 Task: Select a due date automation when advanced on, 2 days after a card is due add basic assigned to member @aryan at 11:00 AM.
Action: Mouse moved to (1136, 91)
Screenshot: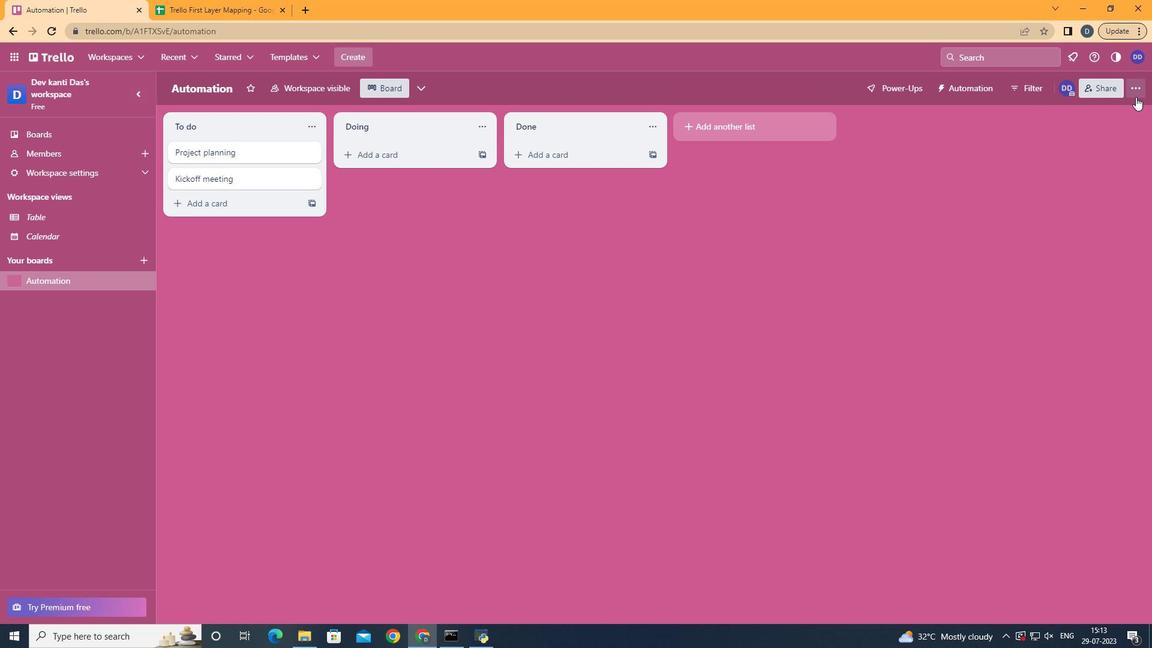 
Action: Mouse pressed left at (1136, 91)
Screenshot: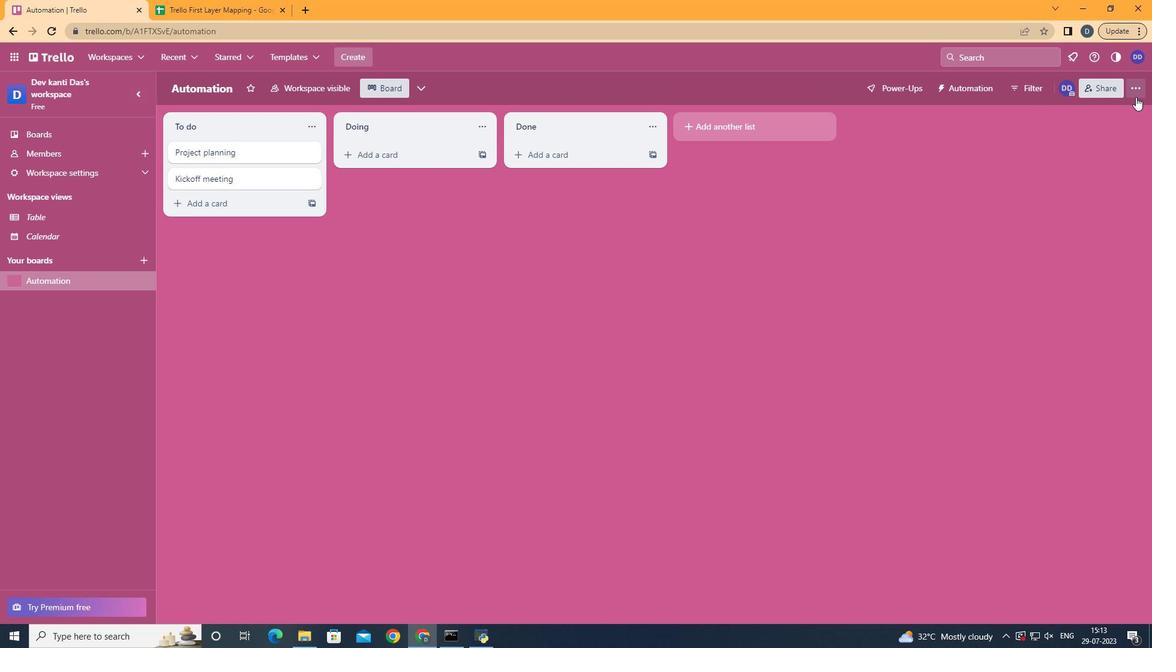 
Action: Mouse moved to (1024, 256)
Screenshot: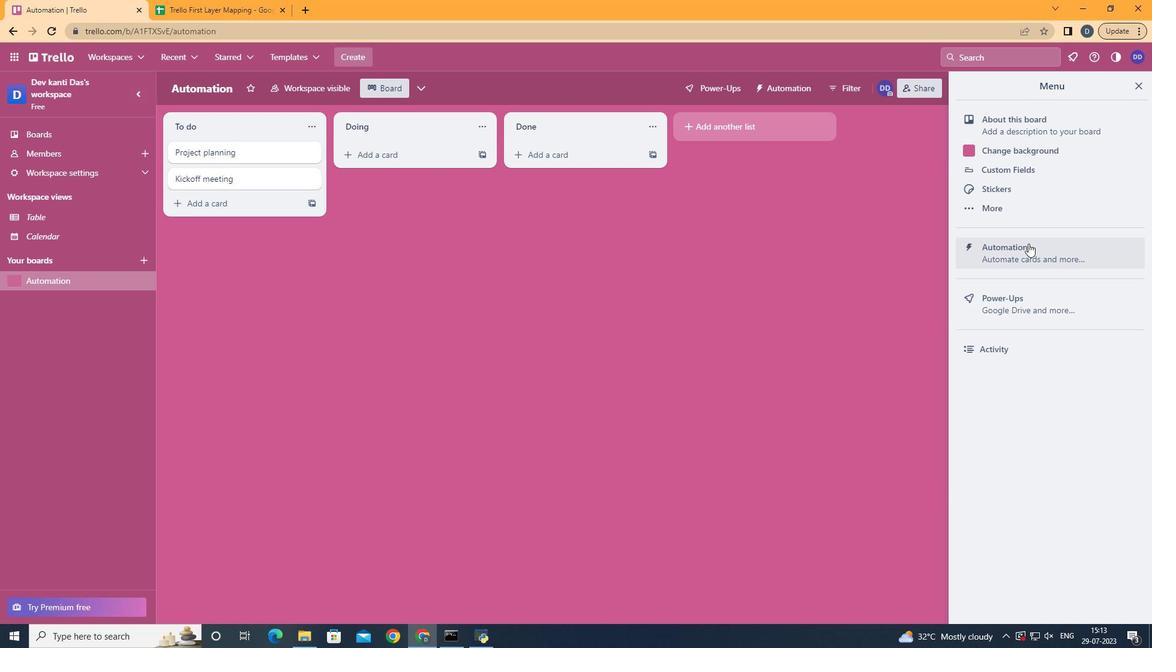 
Action: Mouse pressed left at (1024, 256)
Screenshot: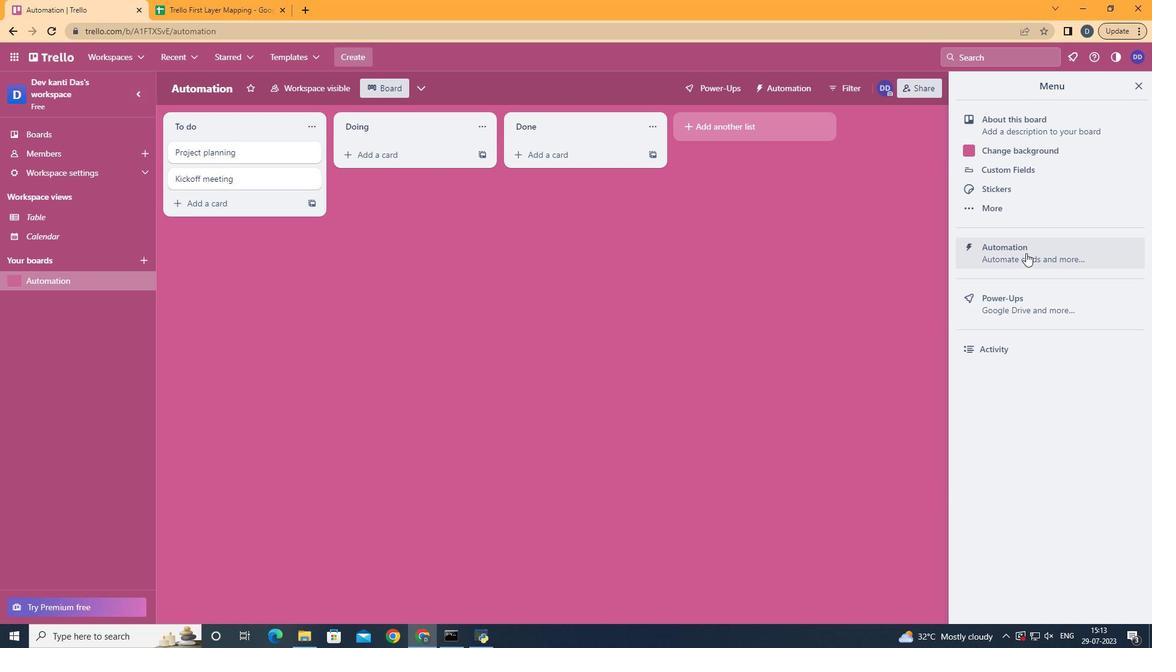 
Action: Mouse moved to (254, 233)
Screenshot: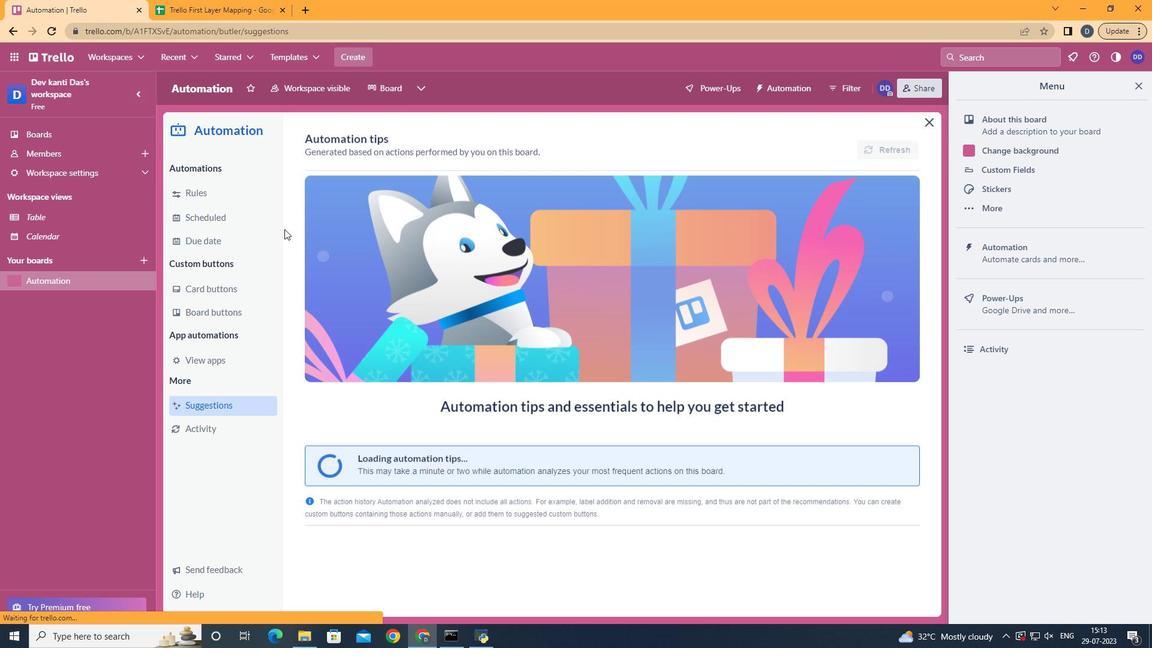 
Action: Mouse pressed left at (254, 233)
Screenshot: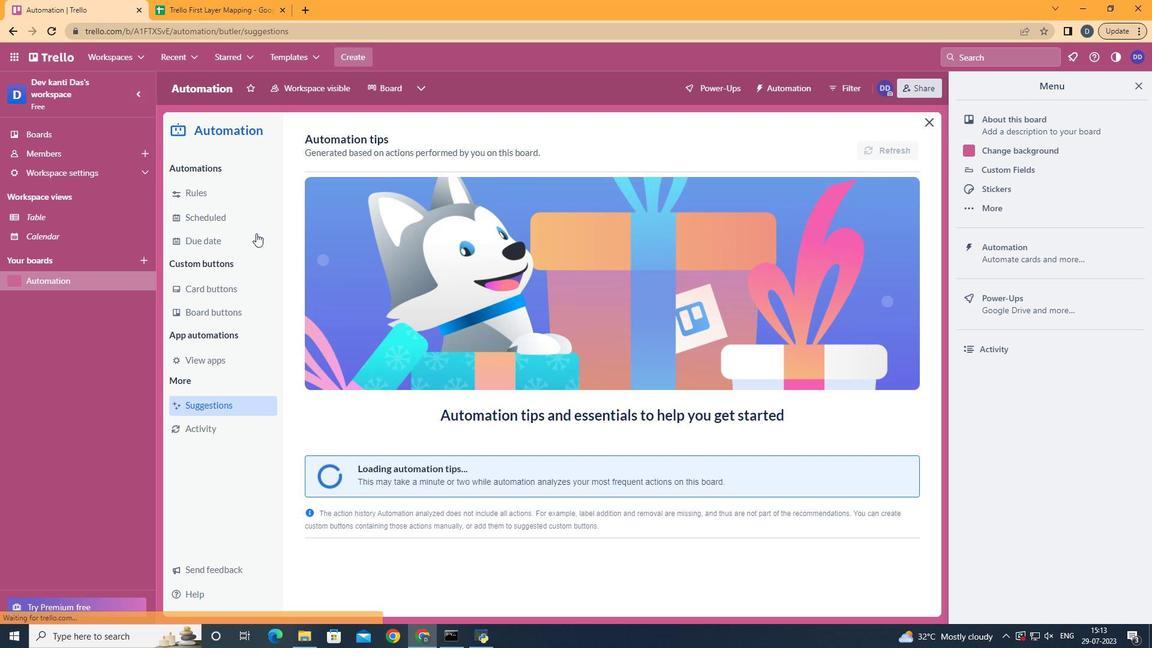
Action: Mouse moved to (851, 145)
Screenshot: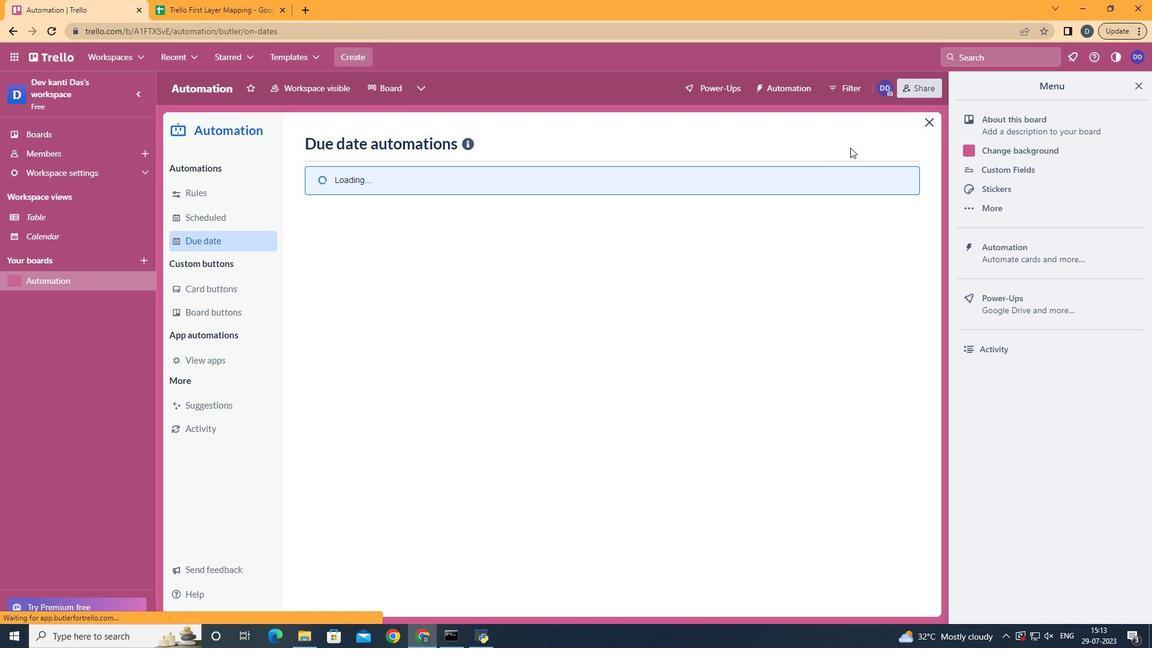 
Action: Mouse pressed left at (851, 145)
Screenshot: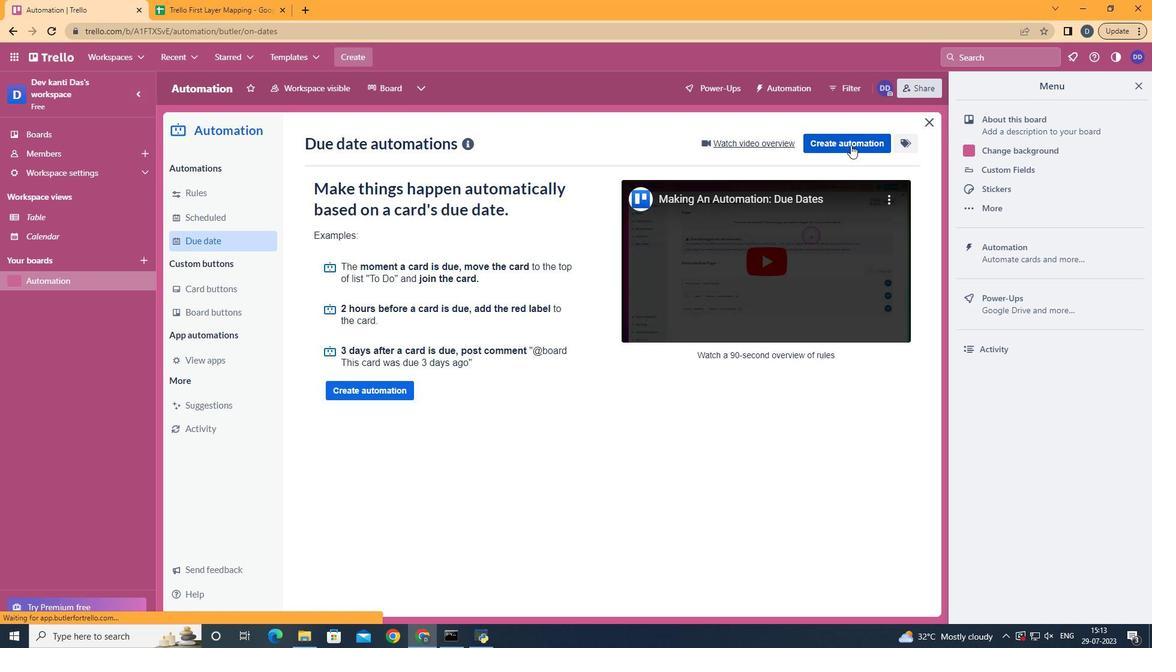 
Action: Mouse moved to (529, 252)
Screenshot: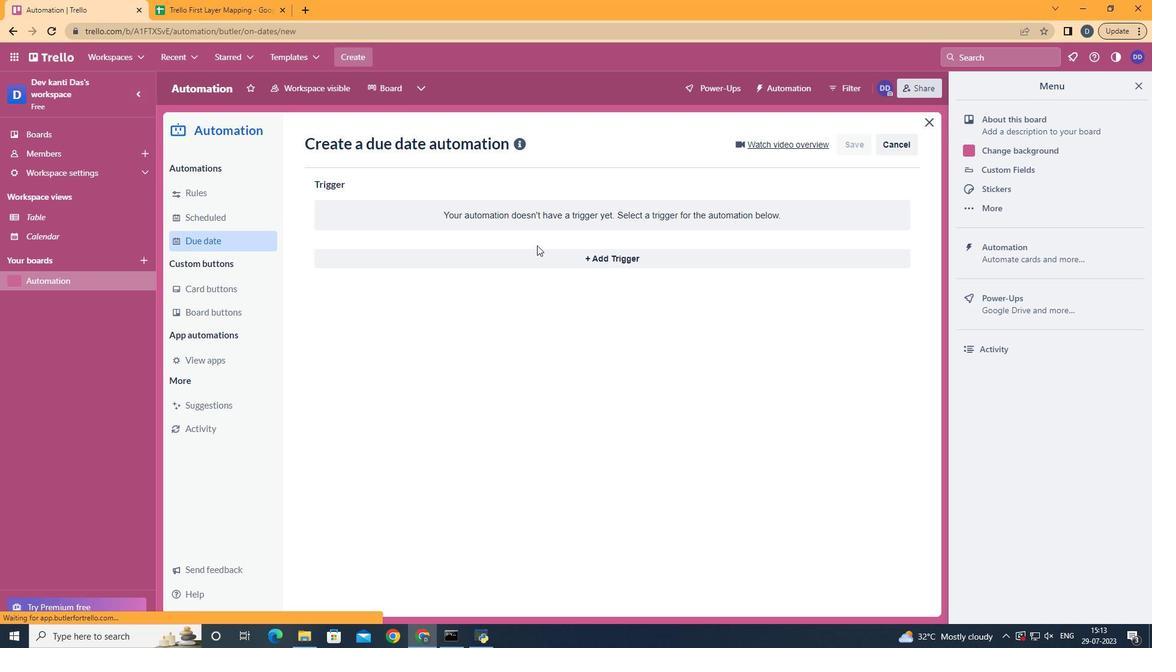 
Action: Mouse pressed left at (529, 252)
Screenshot: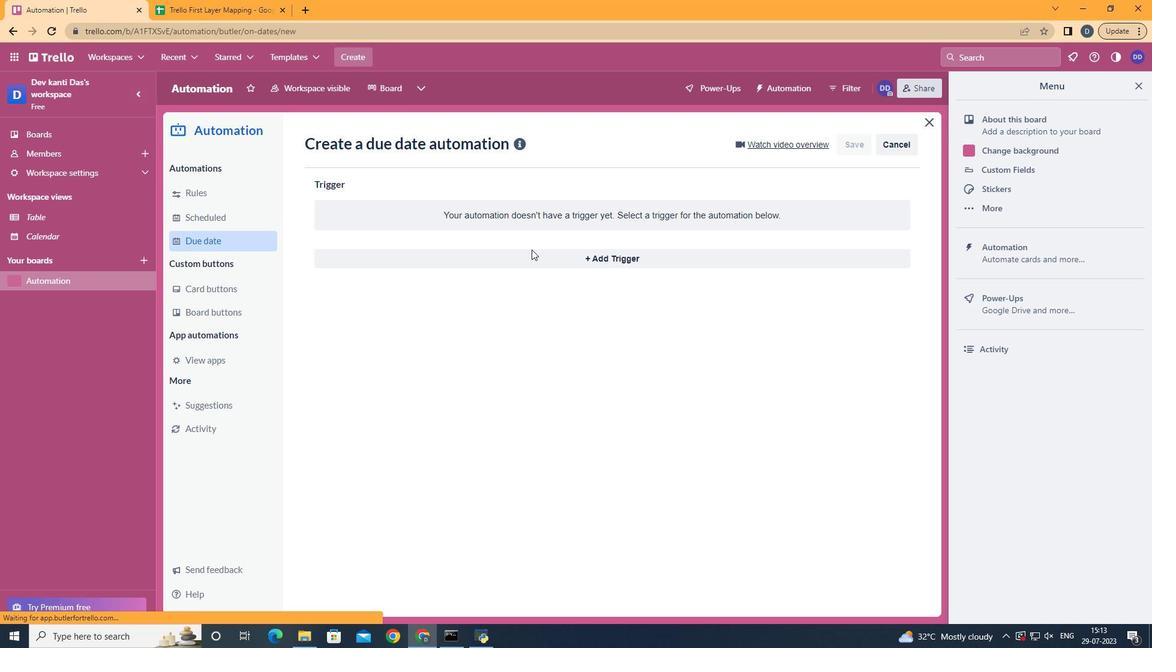 
Action: Mouse moved to (419, 491)
Screenshot: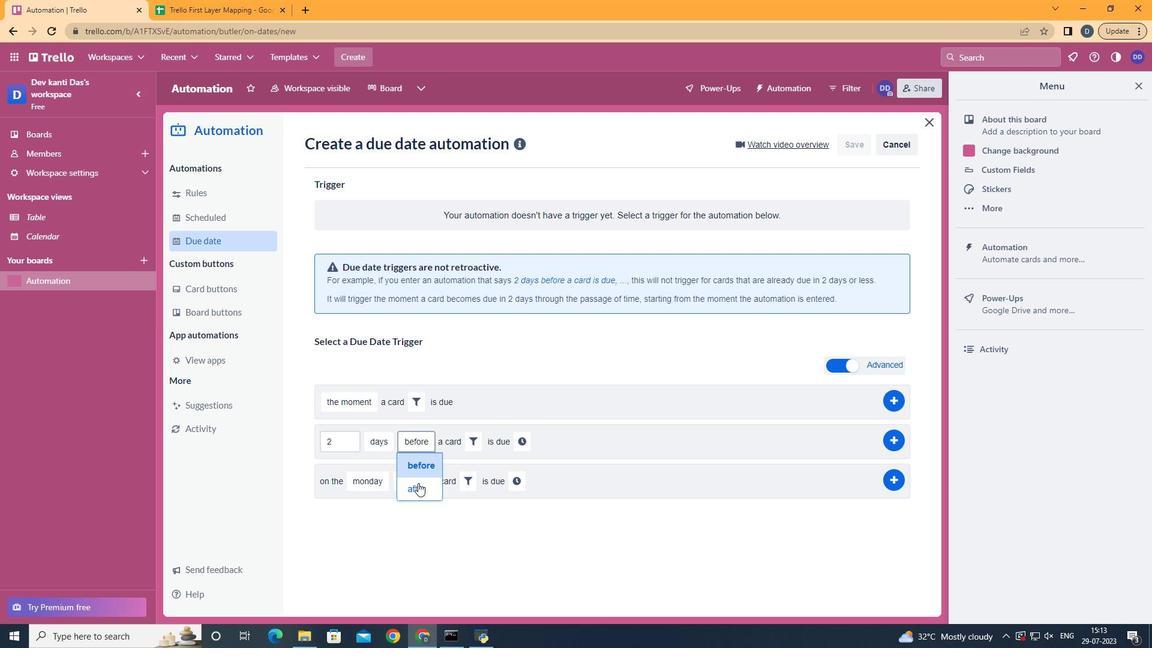 
Action: Mouse pressed left at (419, 491)
Screenshot: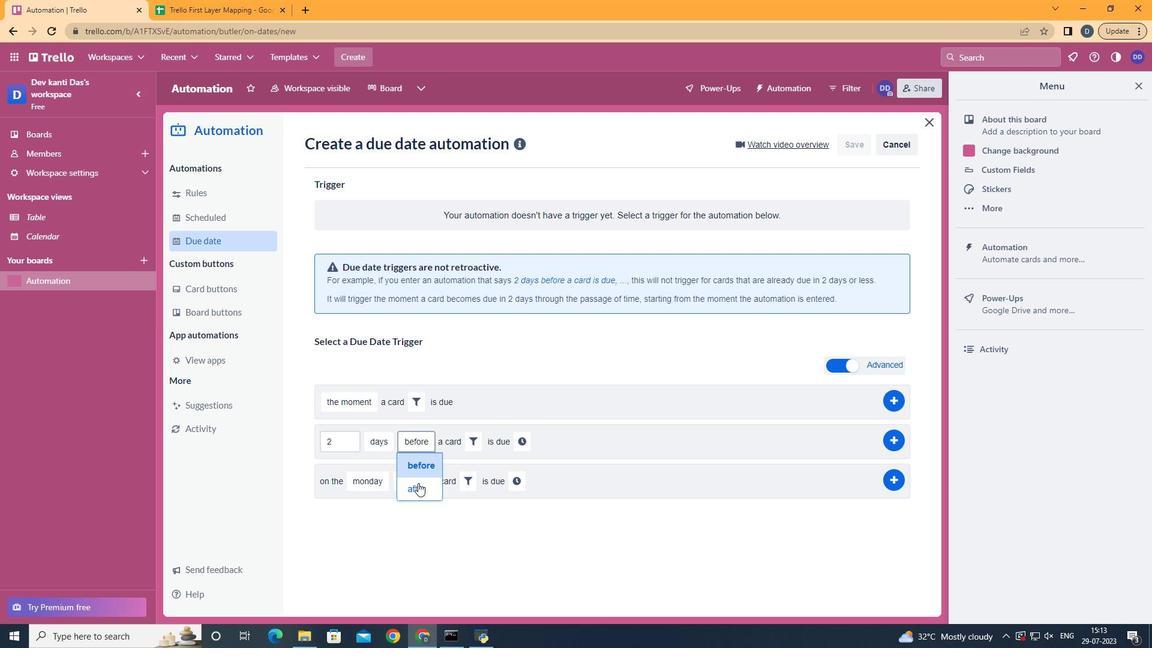 
Action: Mouse moved to (463, 444)
Screenshot: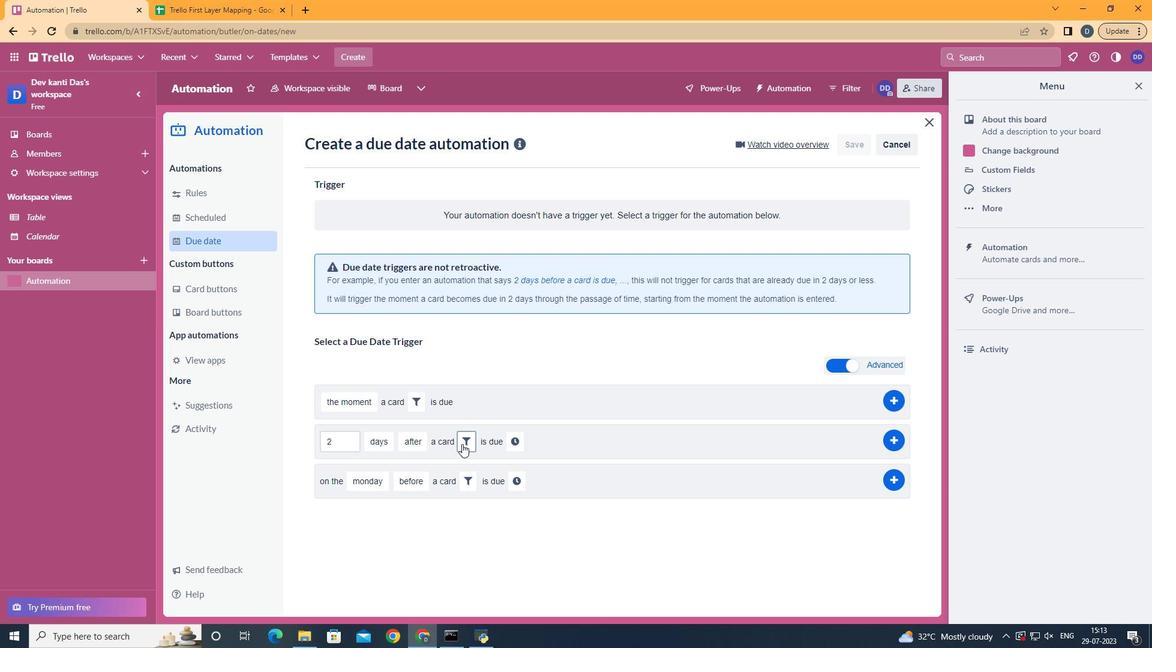 
Action: Mouse pressed left at (463, 444)
Screenshot: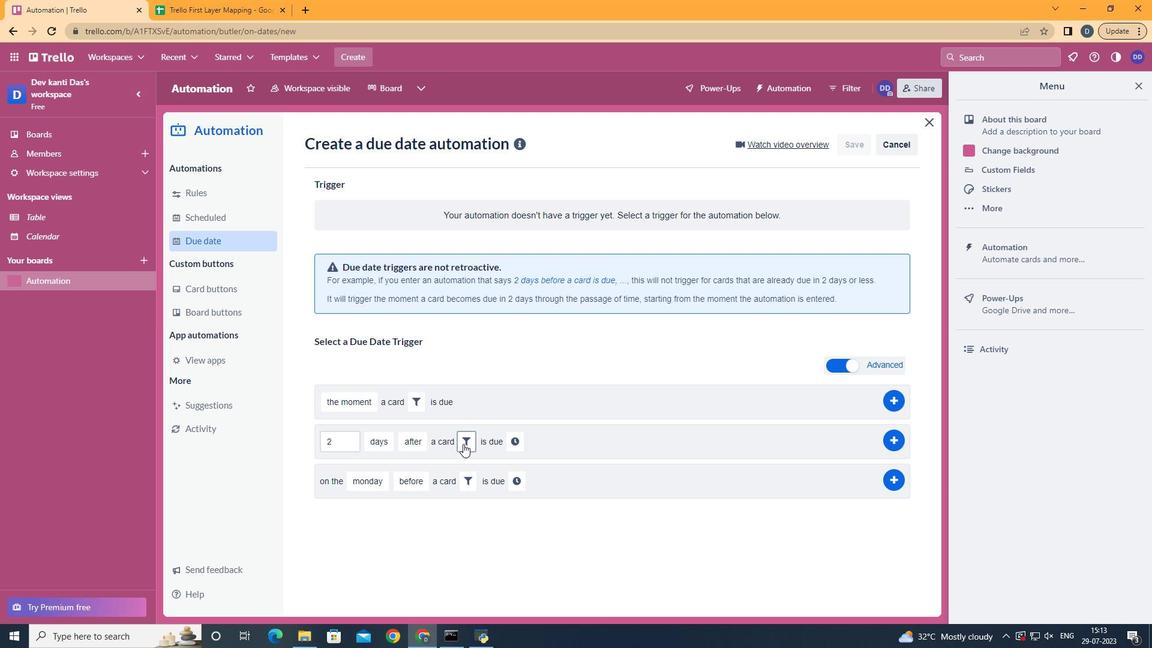 
Action: Mouse moved to (515, 508)
Screenshot: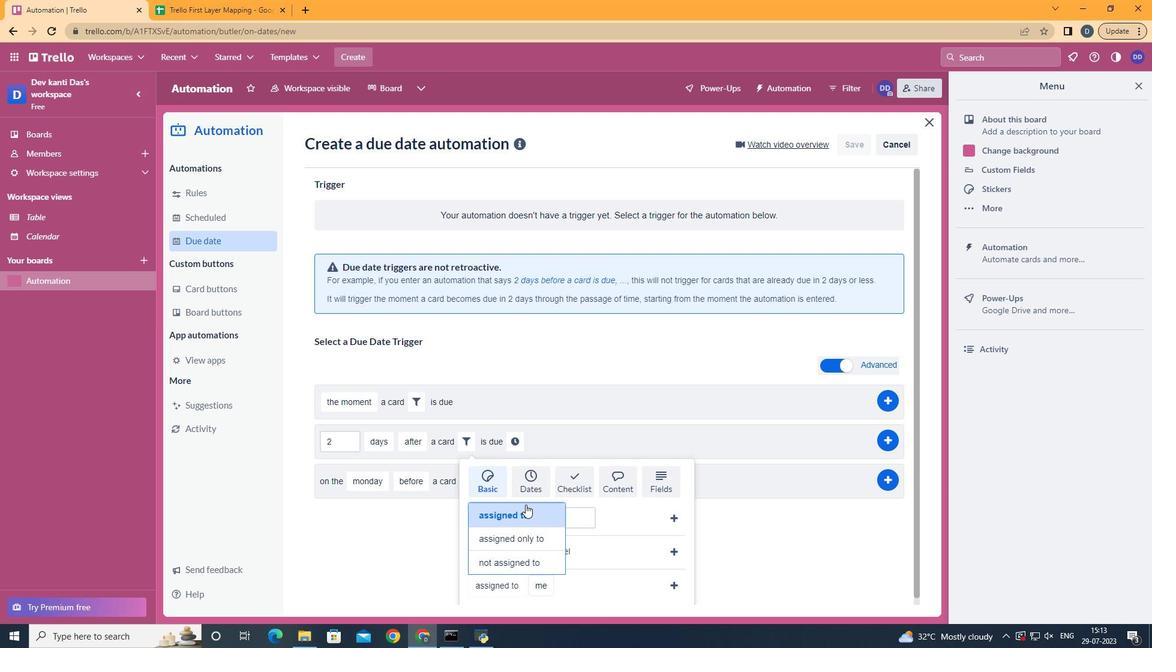 
Action: Mouse pressed left at (515, 508)
Screenshot: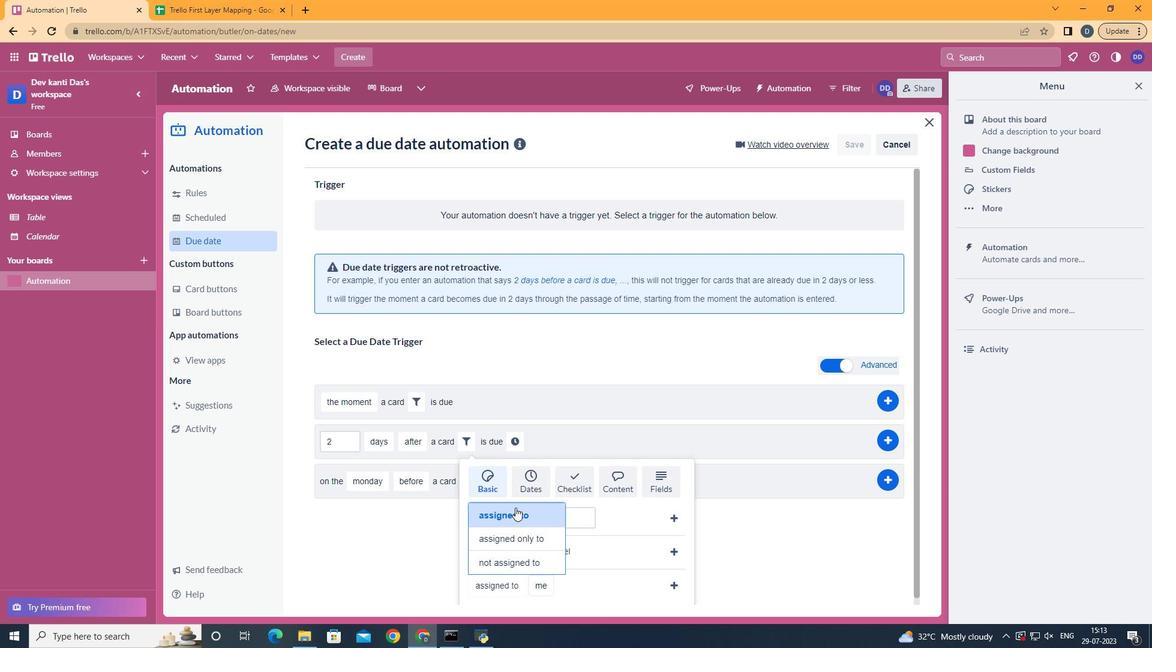 
Action: Mouse moved to (554, 567)
Screenshot: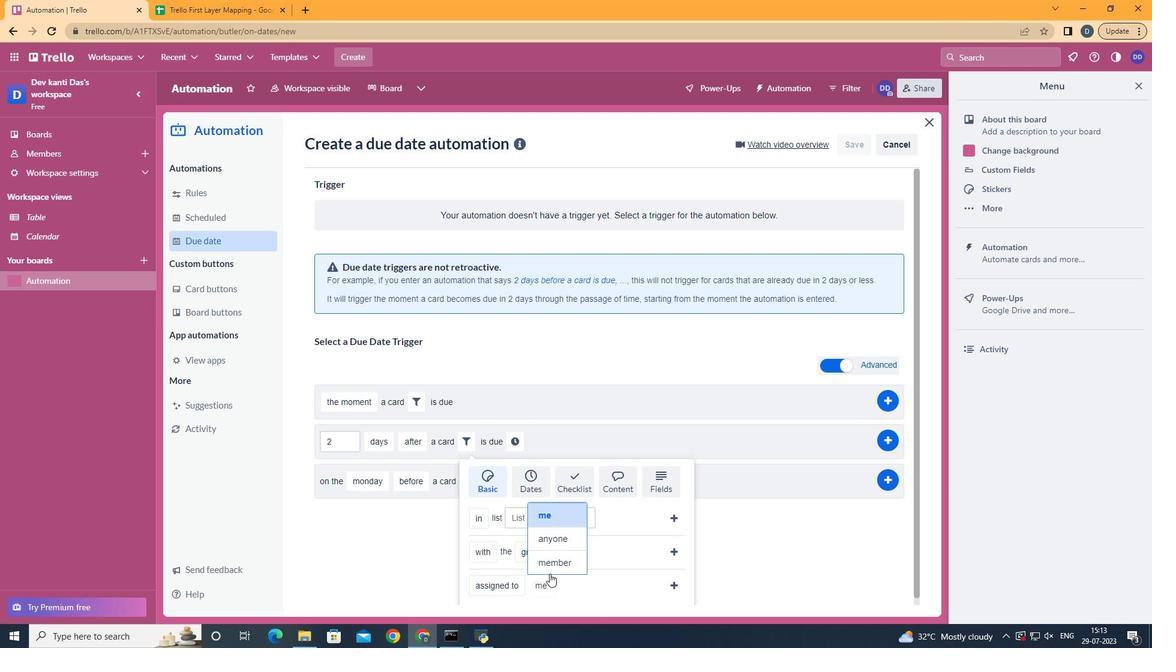 
Action: Mouse pressed left at (554, 567)
Screenshot: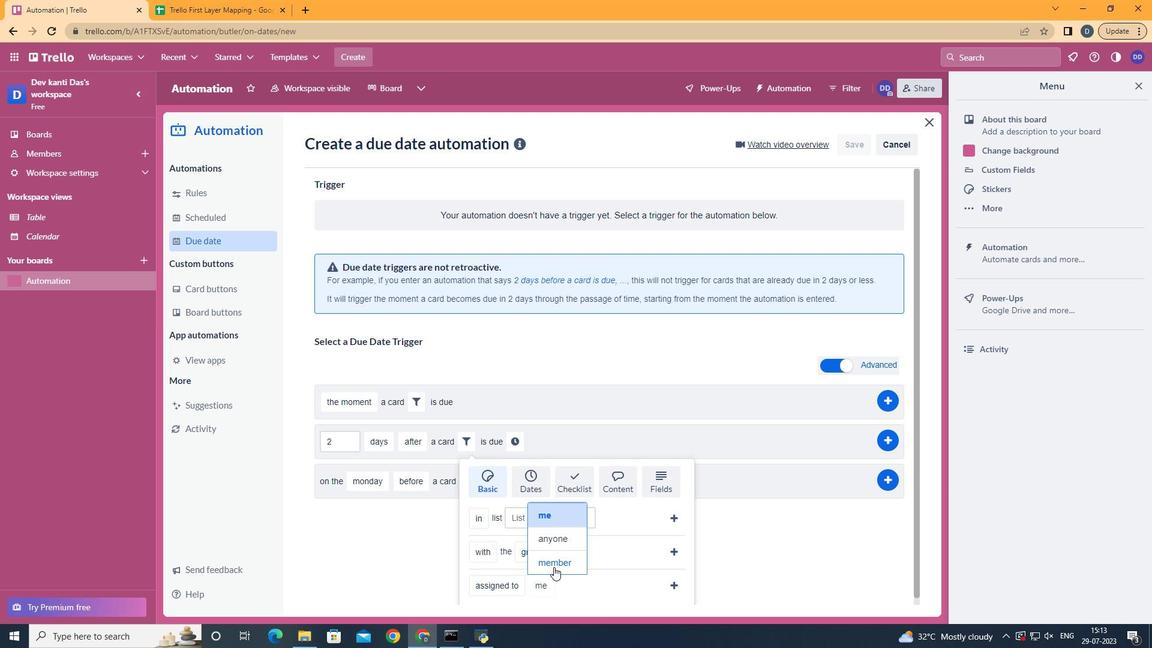 
Action: Mouse moved to (622, 587)
Screenshot: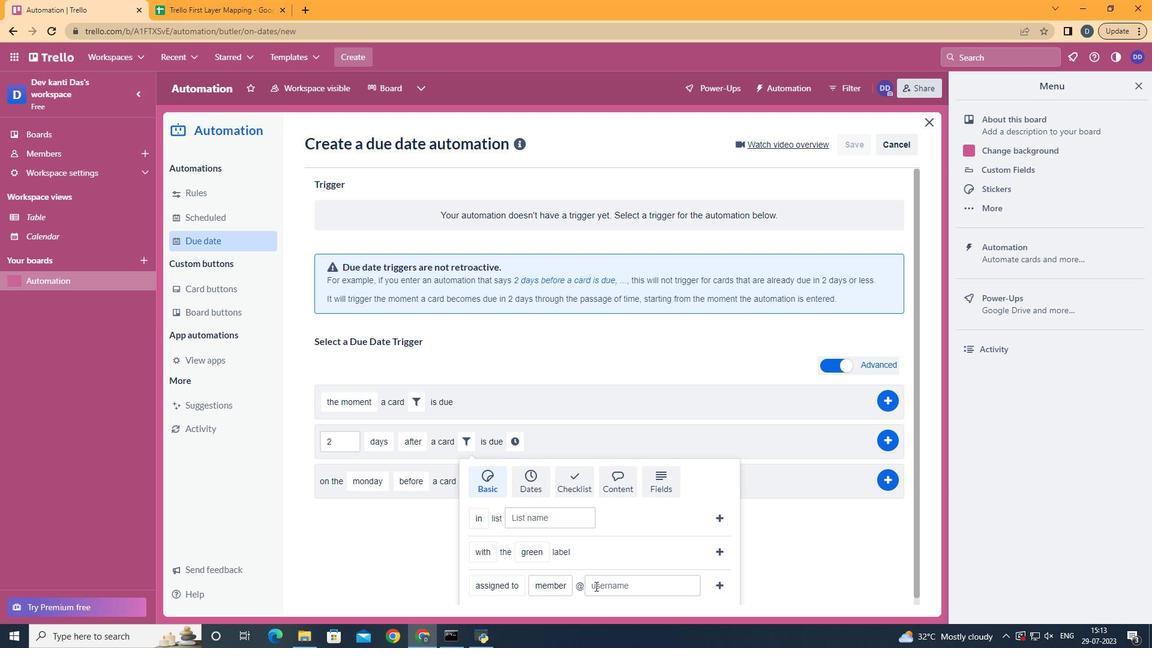 
Action: Mouse pressed left at (622, 587)
Screenshot: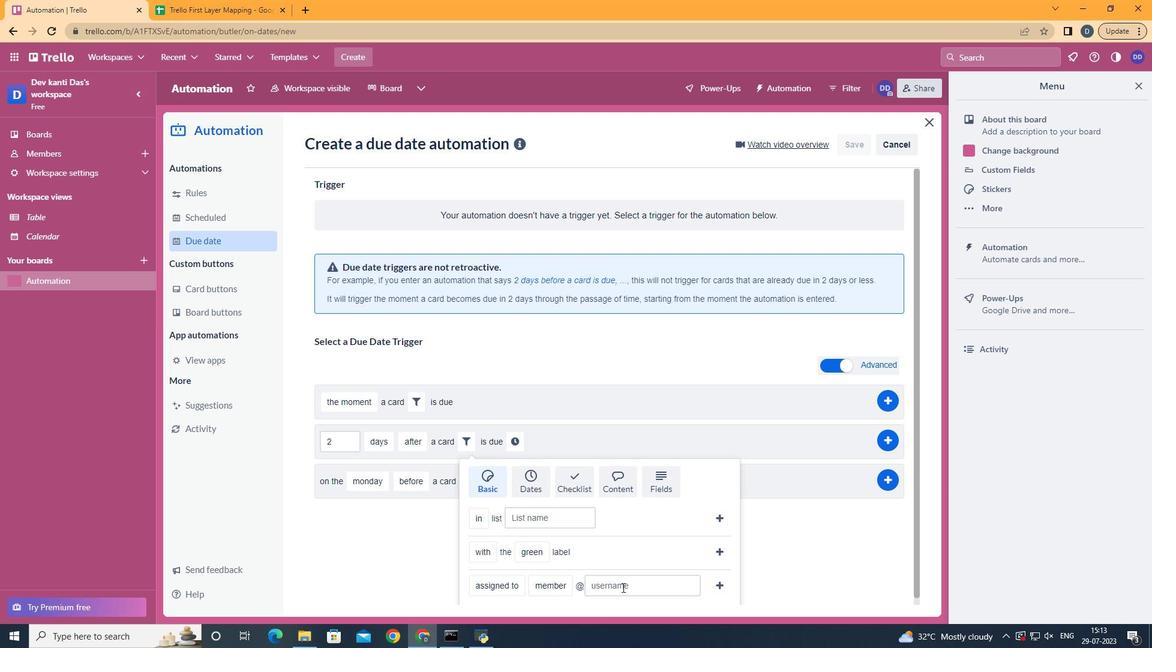 
Action: Key pressed aryan
Screenshot: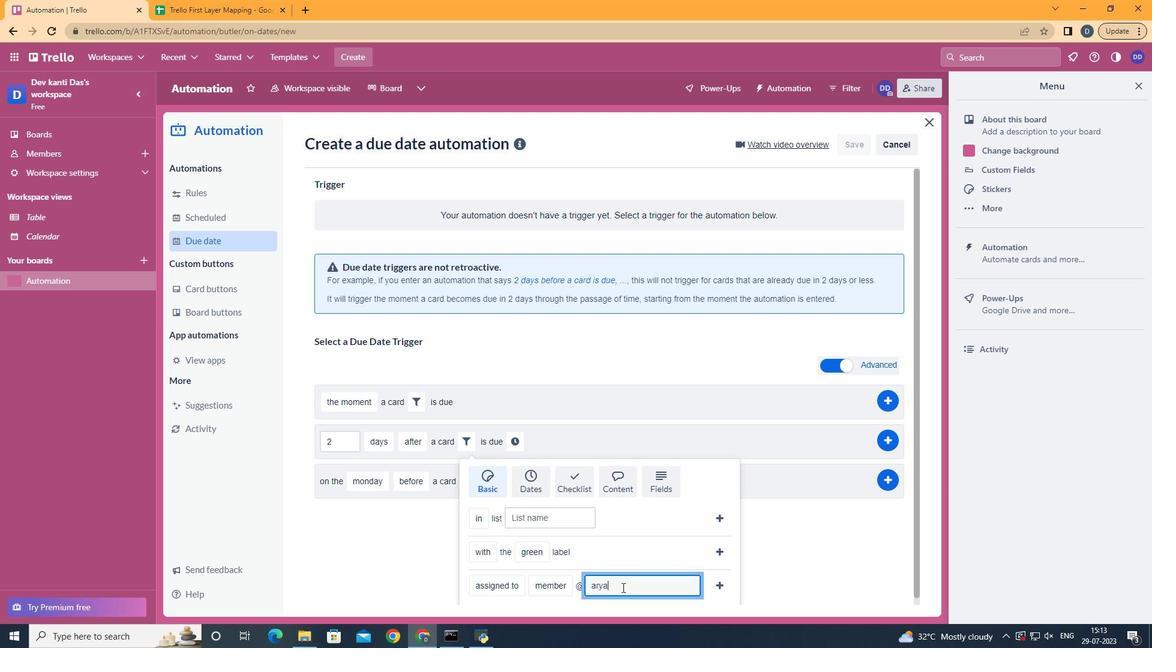 
Action: Mouse moved to (719, 587)
Screenshot: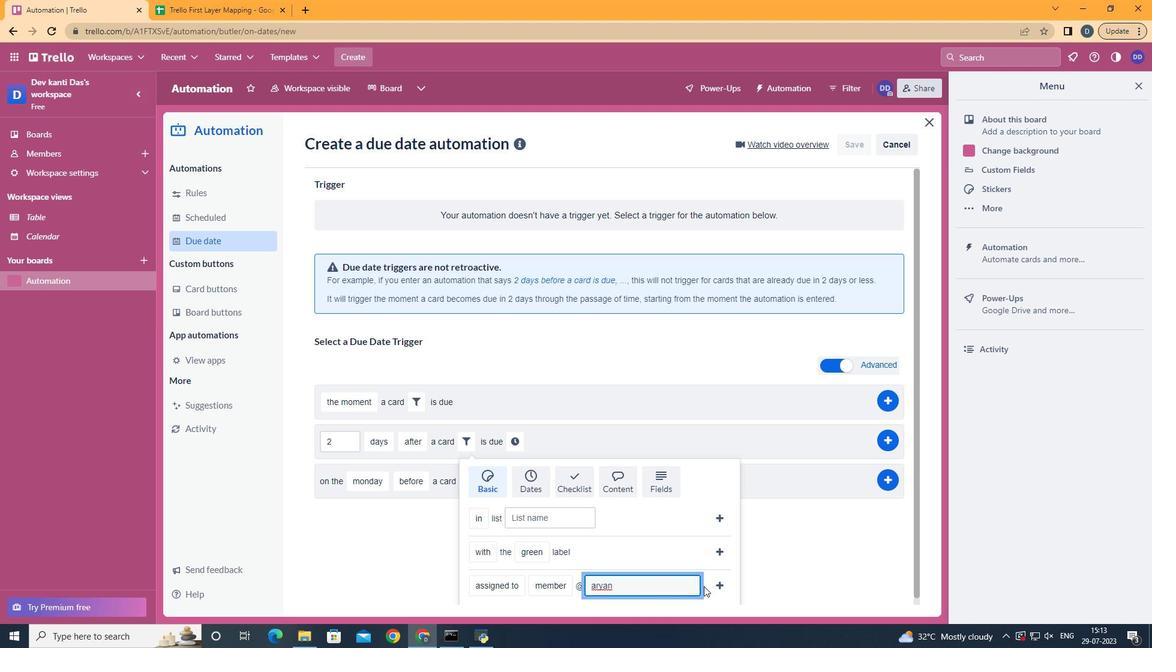 
Action: Mouse pressed left at (719, 587)
Screenshot: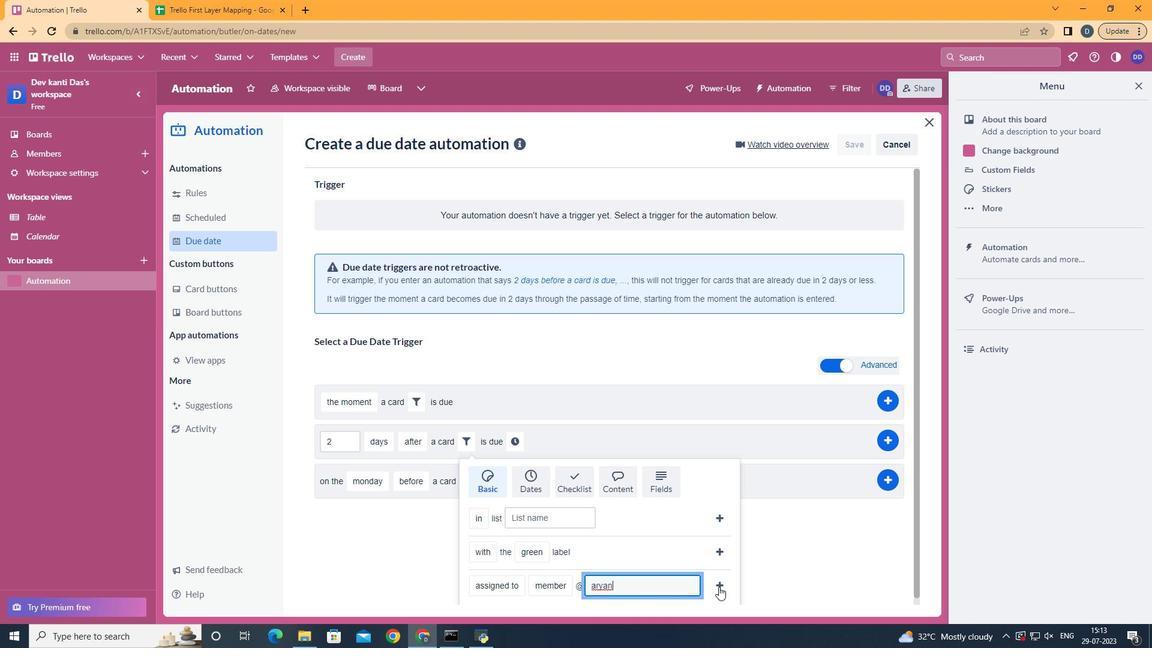 
Action: Mouse moved to (651, 441)
Screenshot: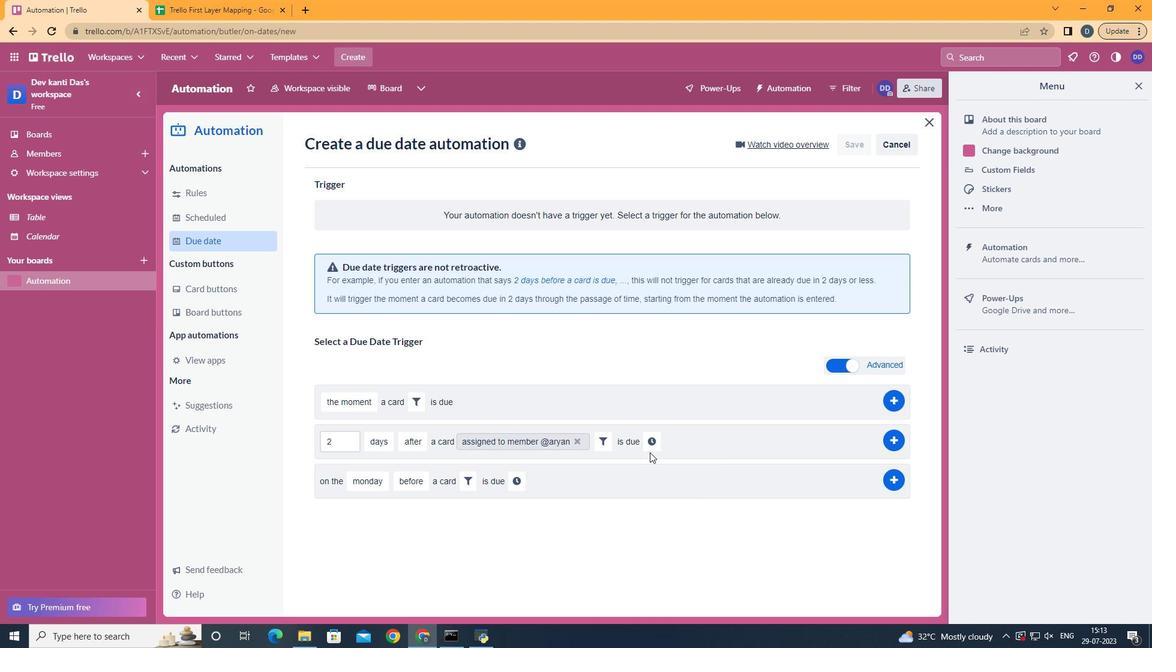 
Action: Mouse pressed left at (651, 441)
Screenshot: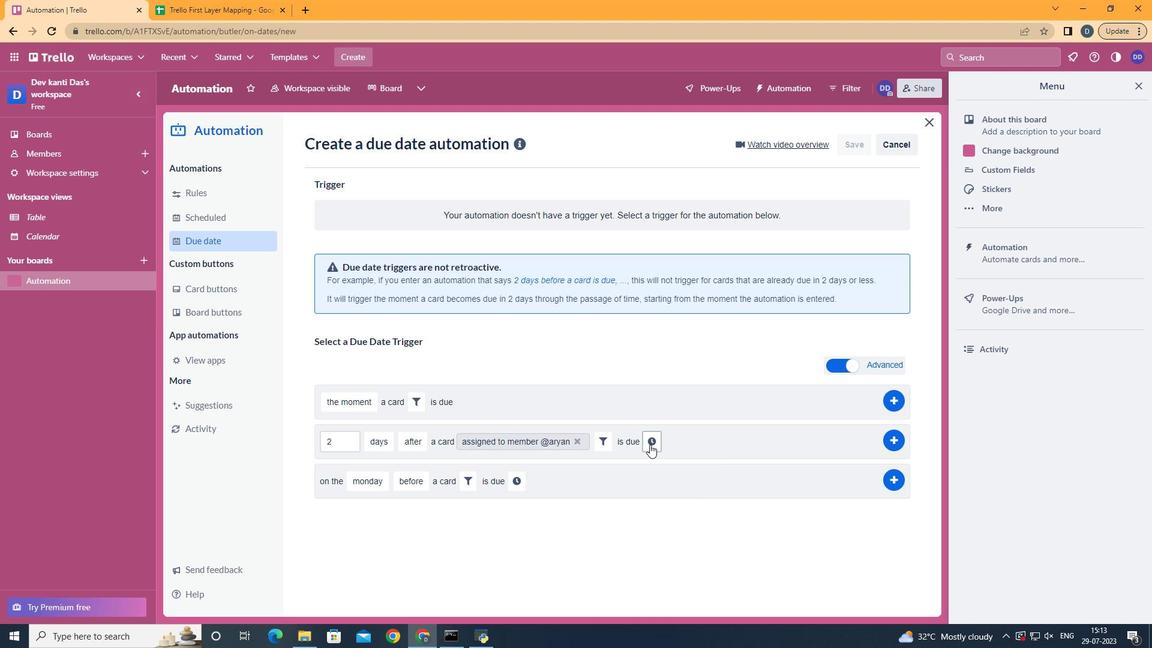 
Action: Mouse moved to (694, 448)
Screenshot: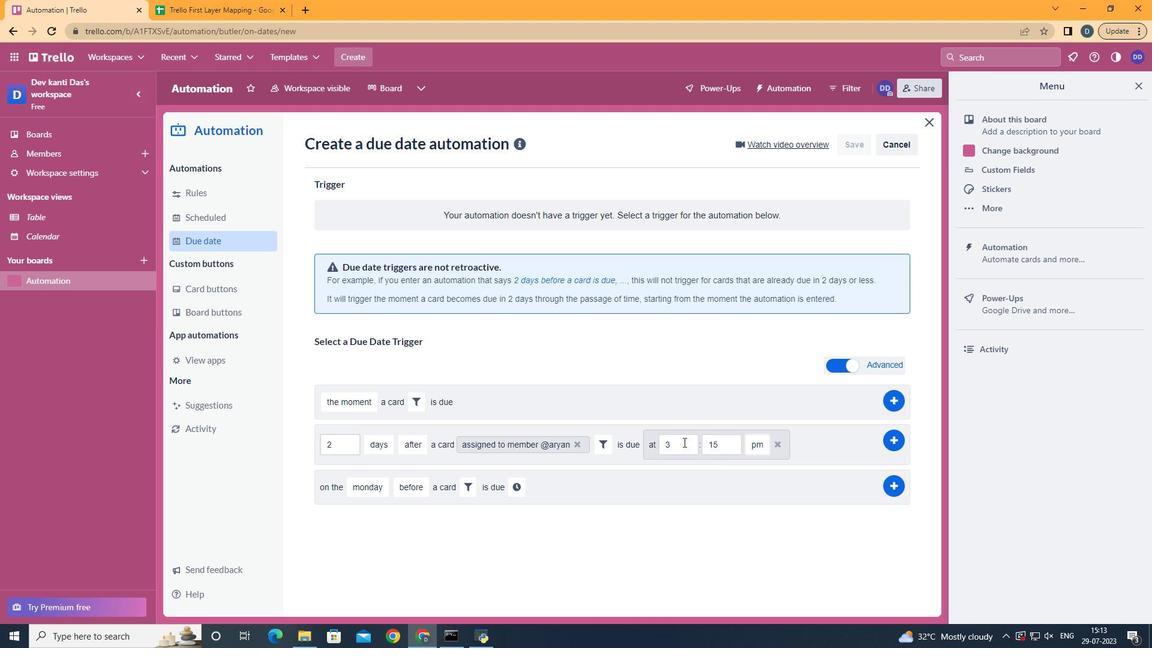 
Action: Mouse pressed left at (694, 448)
Screenshot: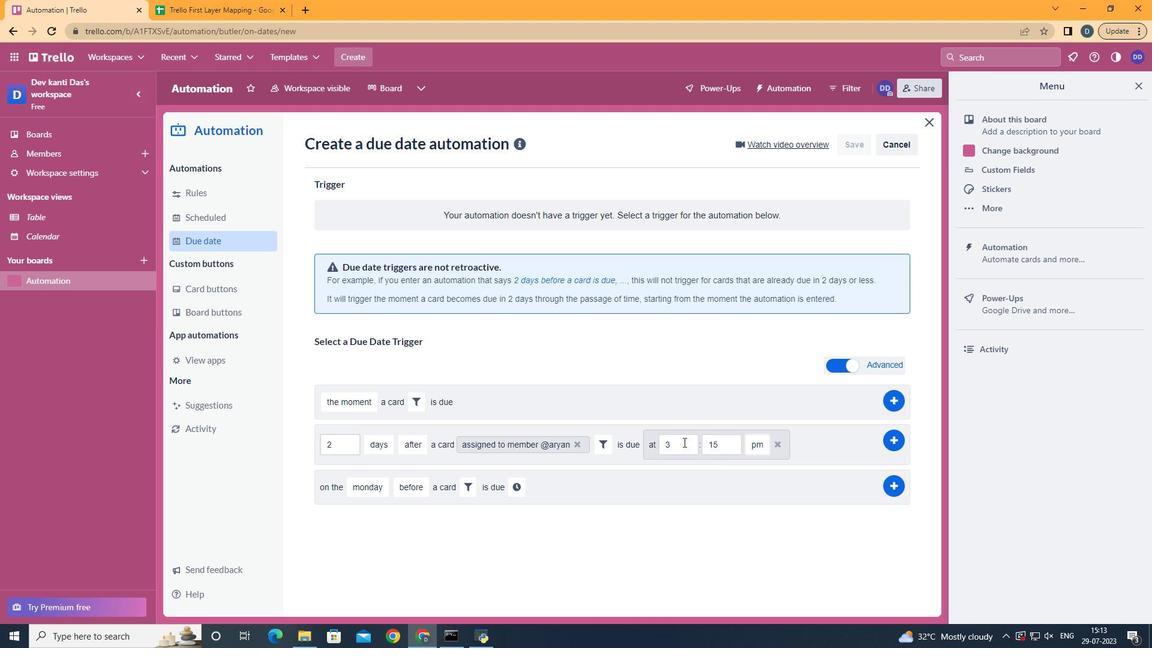 
Action: Key pressed <Key.backspace>11
Screenshot: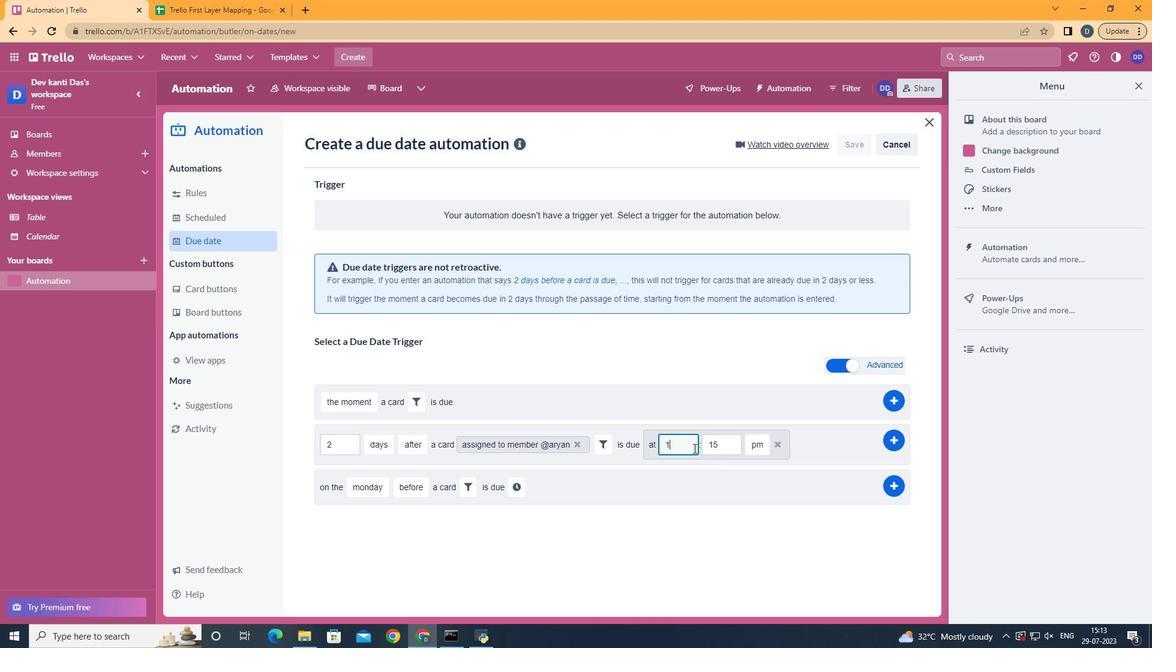 
Action: Mouse moved to (730, 450)
Screenshot: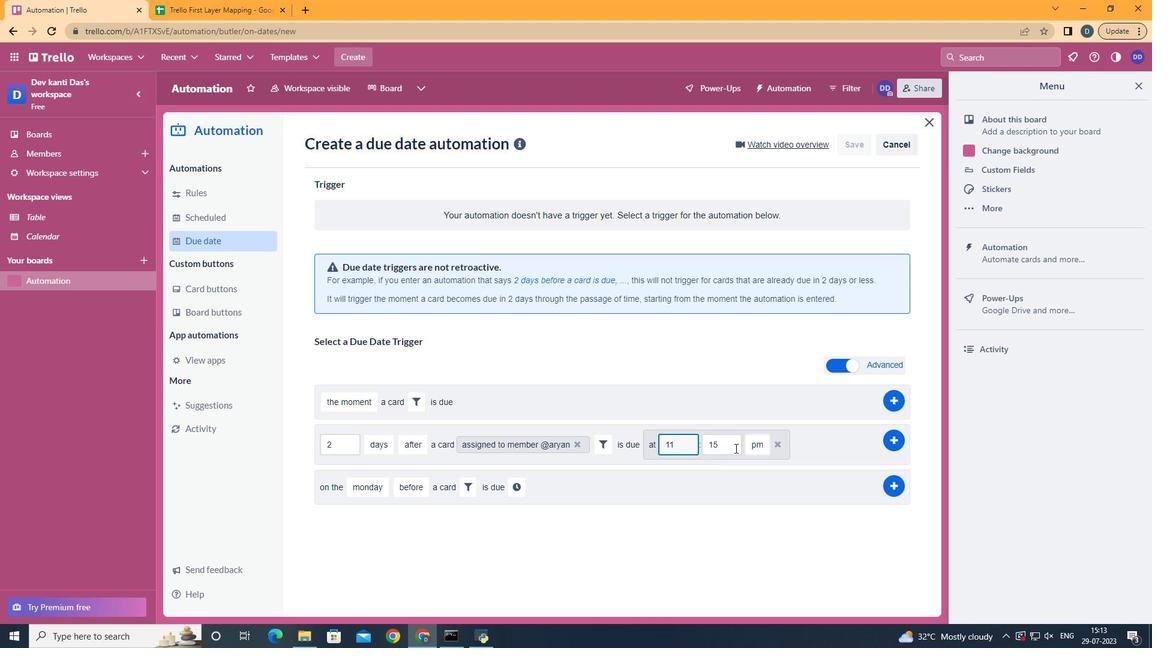 
Action: Mouse pressed left at (730, 450)
Screenshot: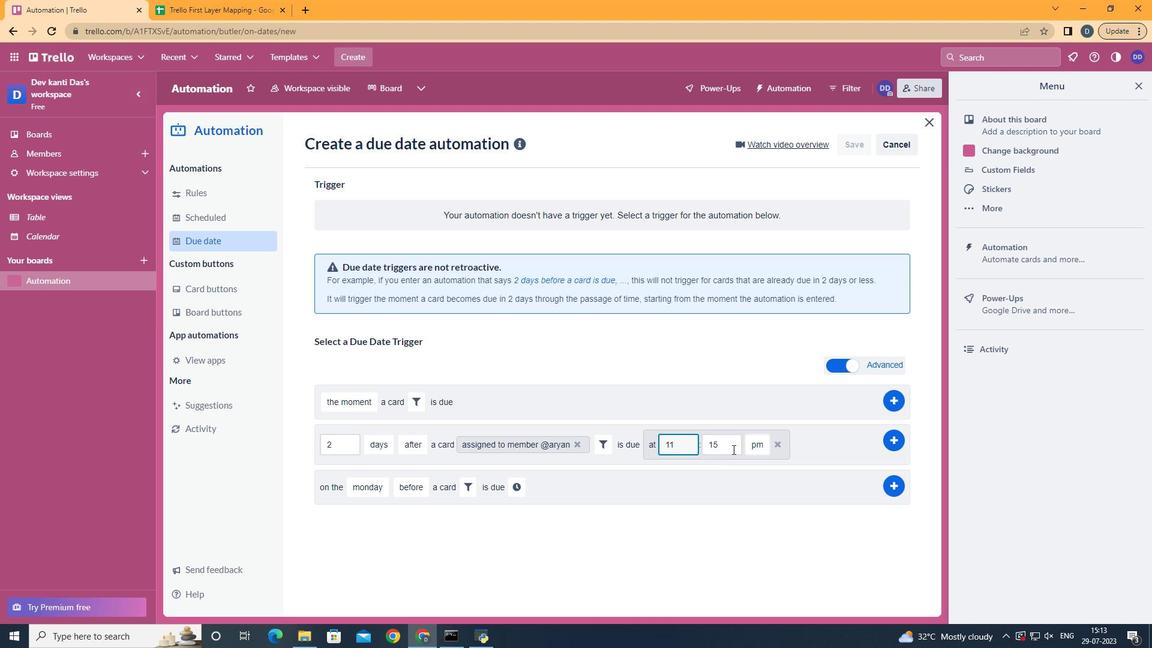 
Action: Key pressed <Key.backspace><Key.backspace>00
Screenshot: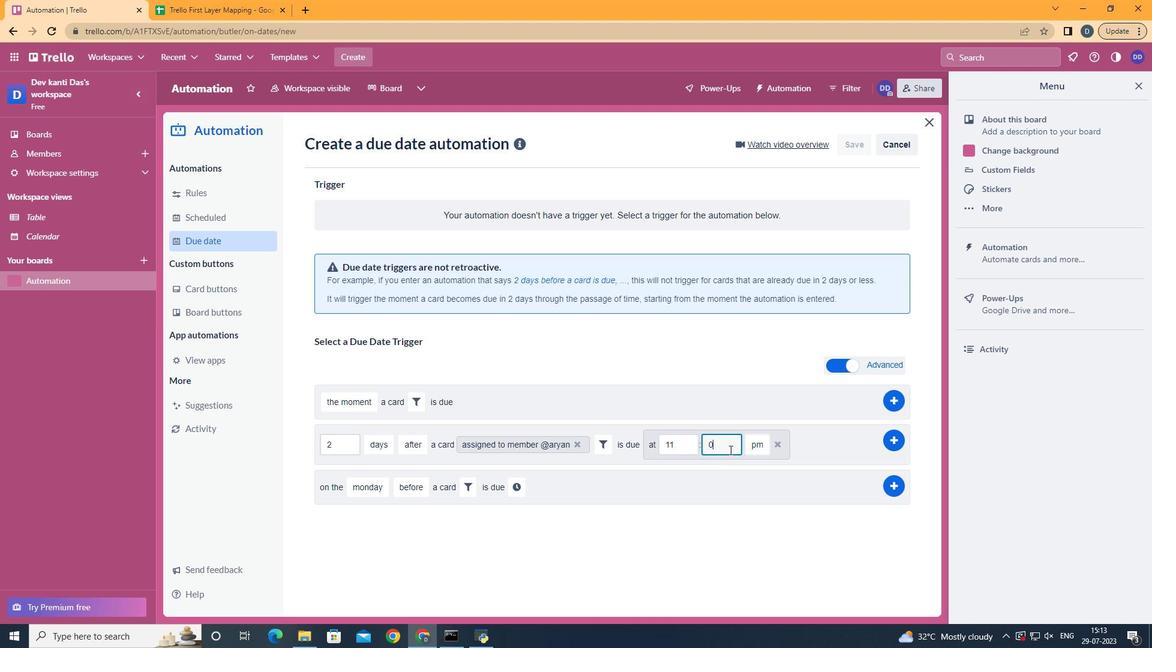 
Action: Mouse moved to (766, 473)
Screenshot: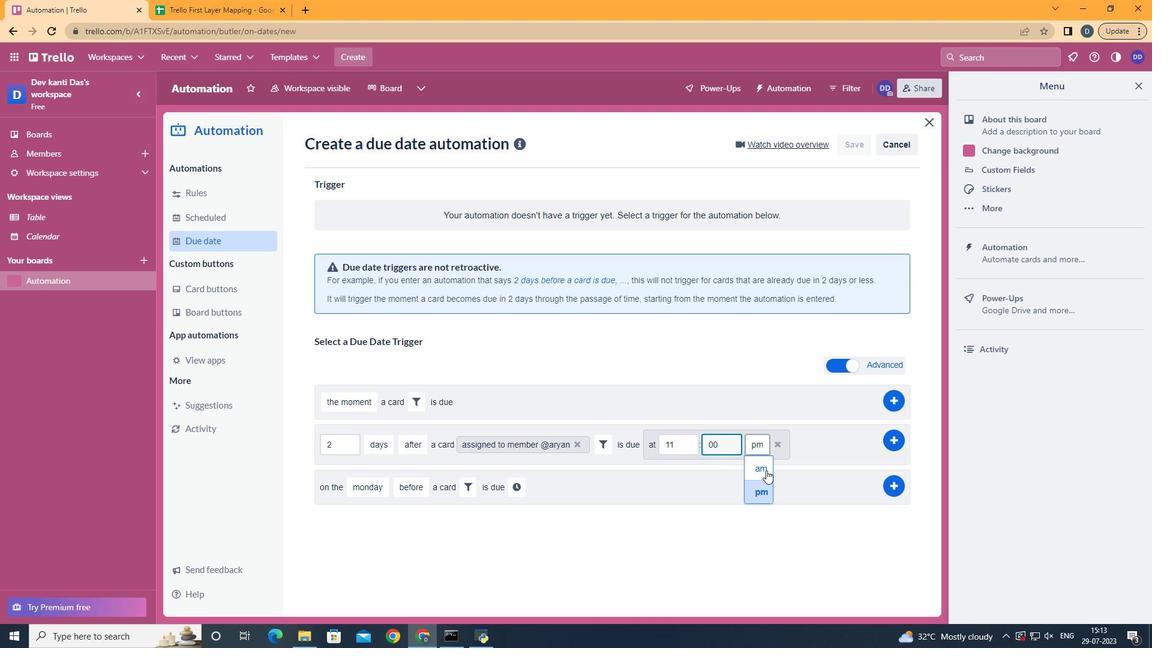 
Action: Mouse pressed left at (766, 473)
Screenshot: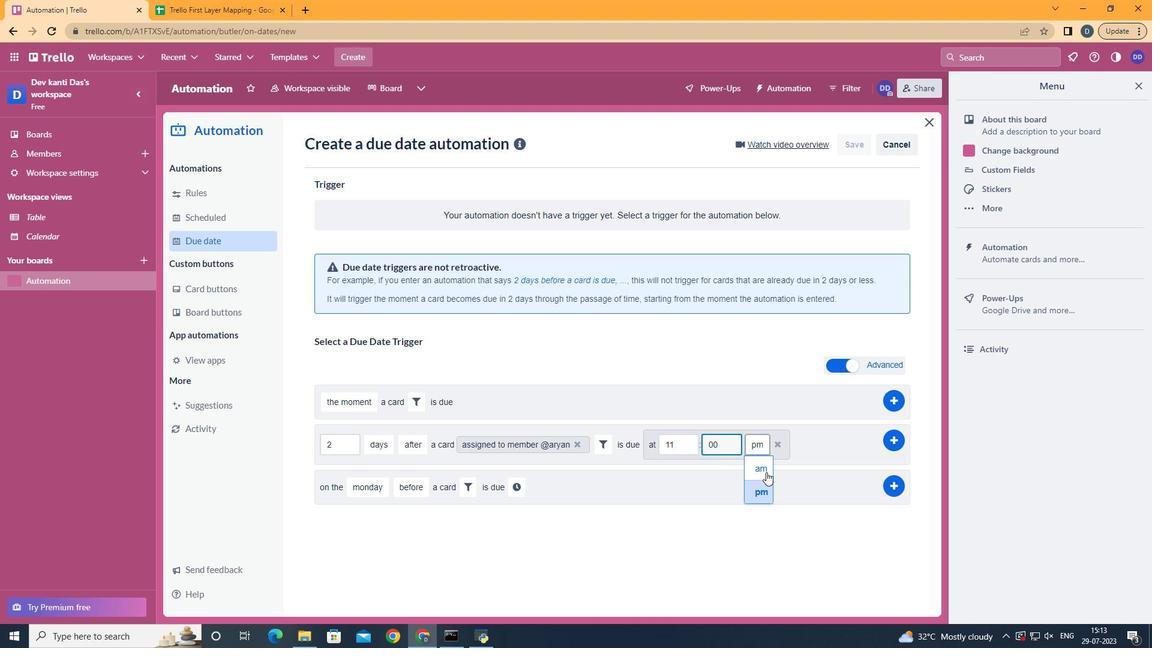 
